 Task: Create New Customer with Customer Name: Cristinas Fine Mexican Restaurant, Billing Address Line1: 3102 Abia Martin Drive, Billing Address Line2:  Panther Burn, Billing Address Line3:  Mississippi 38765
Action: Mouse moved to (174, 37)
Screenshot: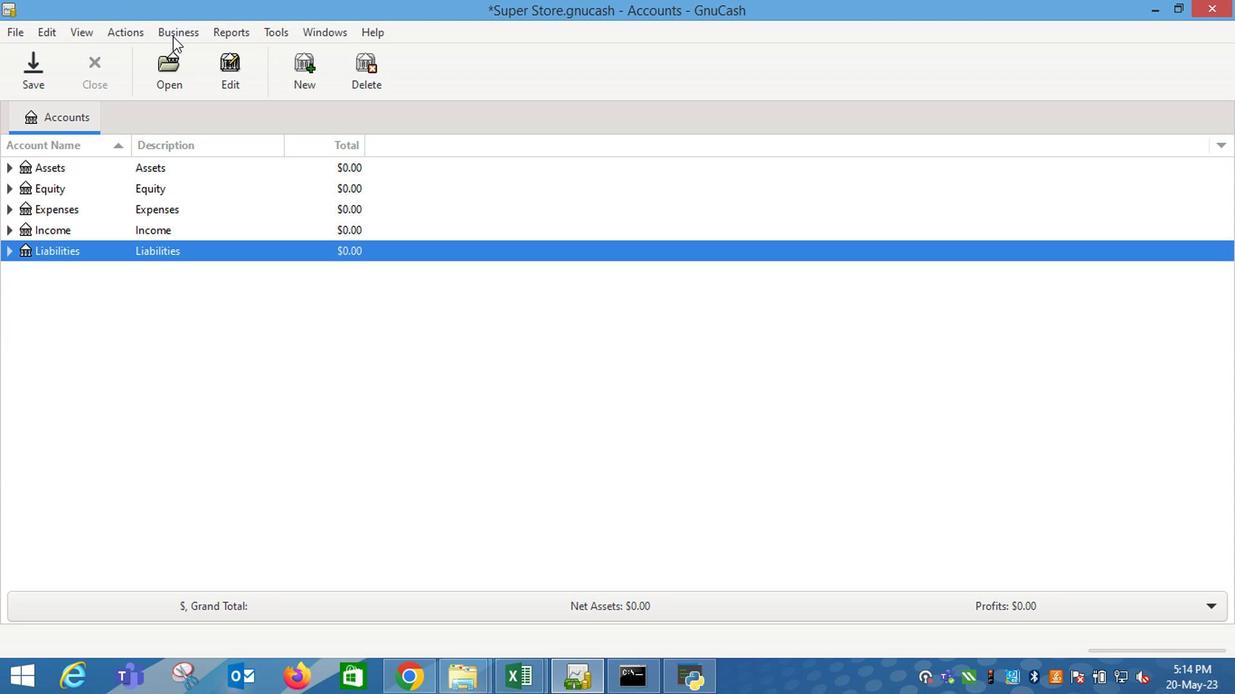 
Action: Mouse pressed left at (174, 37)
Screenshot: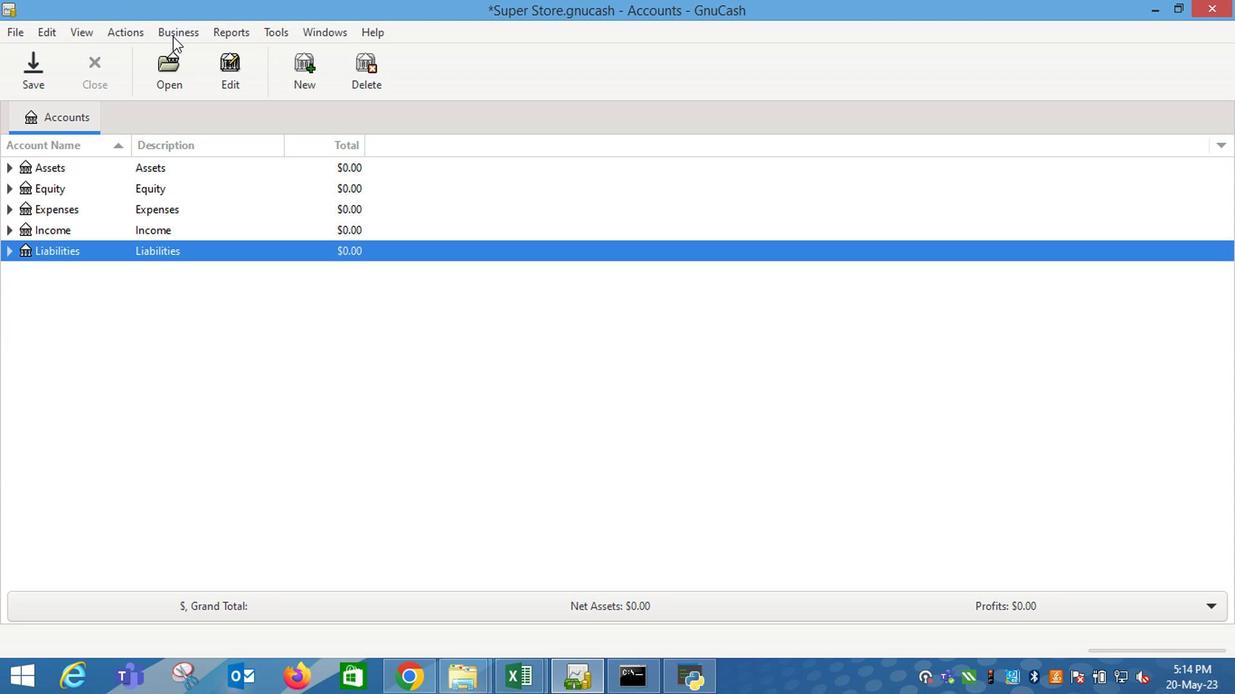 
Action: Mouse moved to (384, 79)
Screenshot: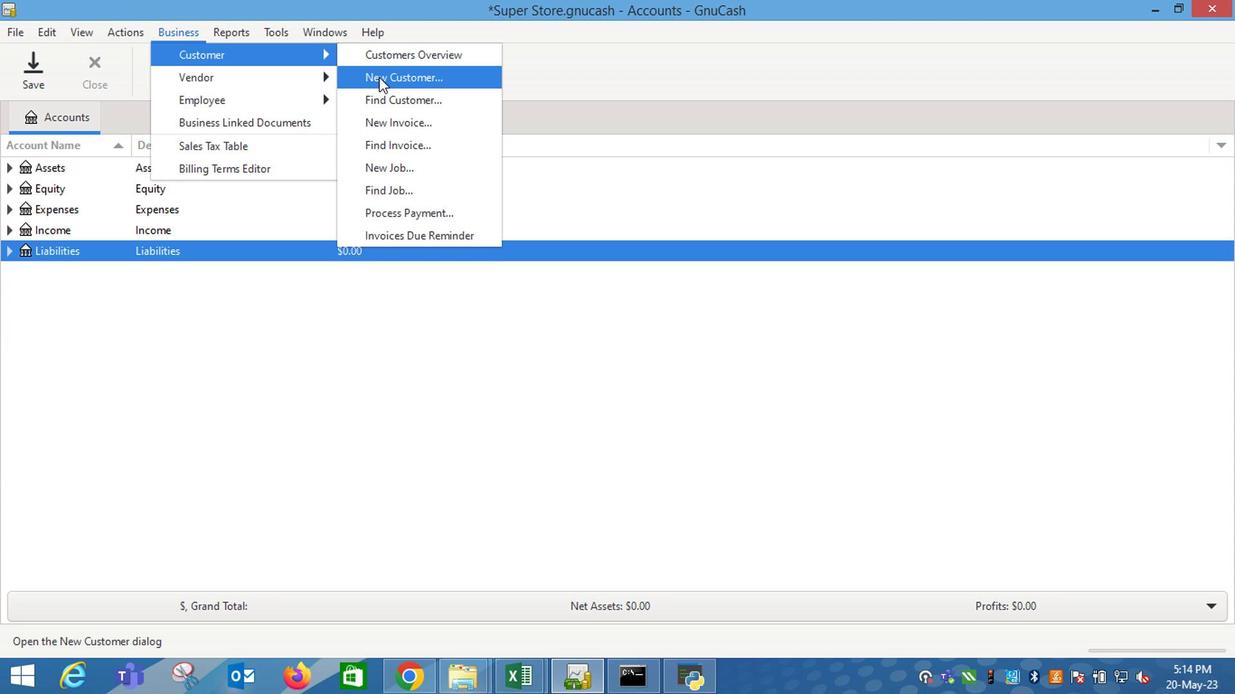 
Action: Mouse pressed left at (384, 79)
Screenshot: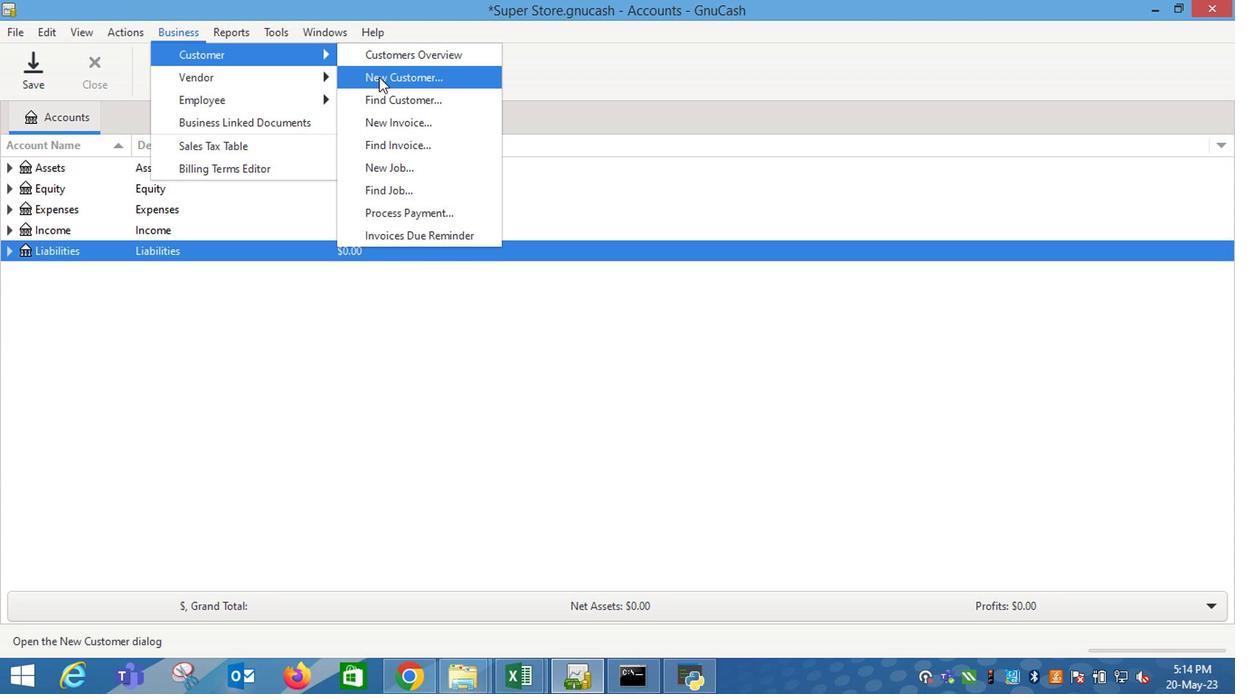 
Action: Key pressed <Key.shift_r>Cristinas<Key.space><Key.shift_r>Fine<Key.space><Key.shift_r>Mexican<Key.space><Key.shift_r>Restaurant<Key.tab><Key.tab><Key.tab>3103<Key.space><Key.shift_r>Abia<Key.space><Key.shift_r>Marto<Key.backspace>in<Key.space><Key.shift_r>Drive<Key.tab><Key.shift_r>P<Key.tab><Key.shift_r>M<Key.right><Key.enter>
Screenshot: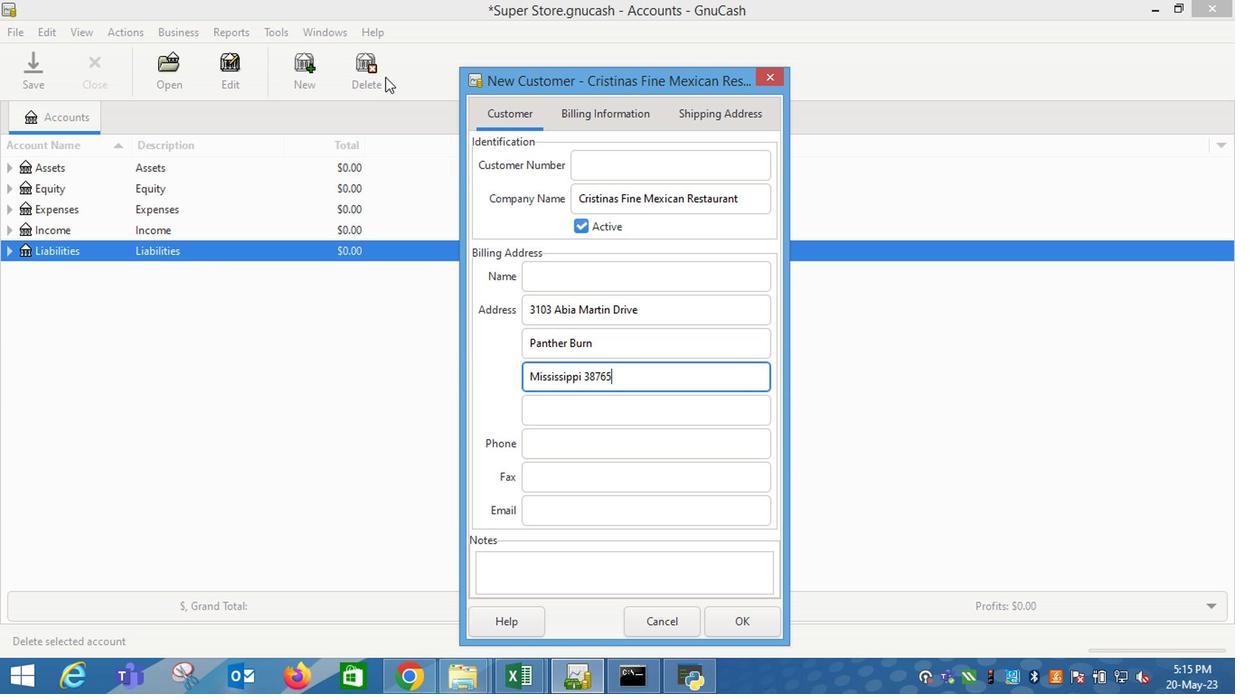 
